 Task: Create in the project VortexTech an epic 'Disaster Recovery as a Service (DRaaS) Implementation'.
Action: Mouse moved to (309, 321)
Screenshot: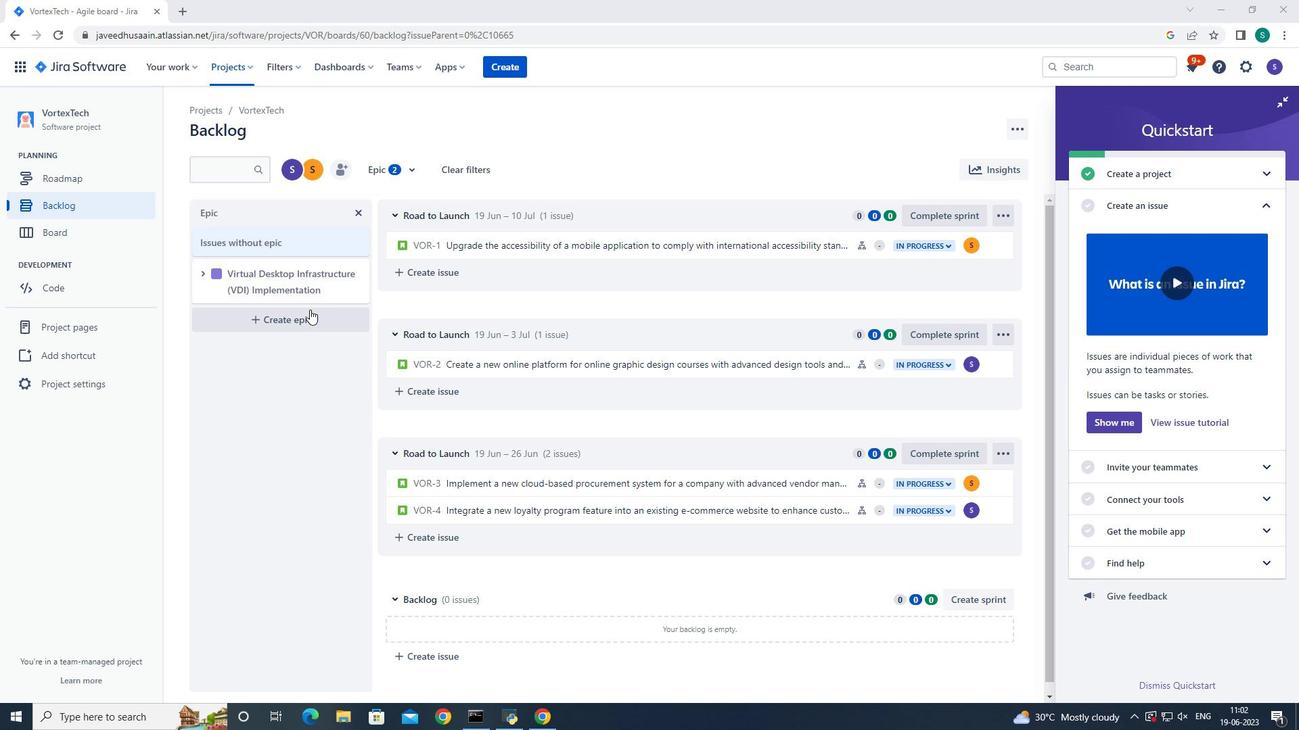 
Action: Mouse pressed left at (309, 321)
Screenshot: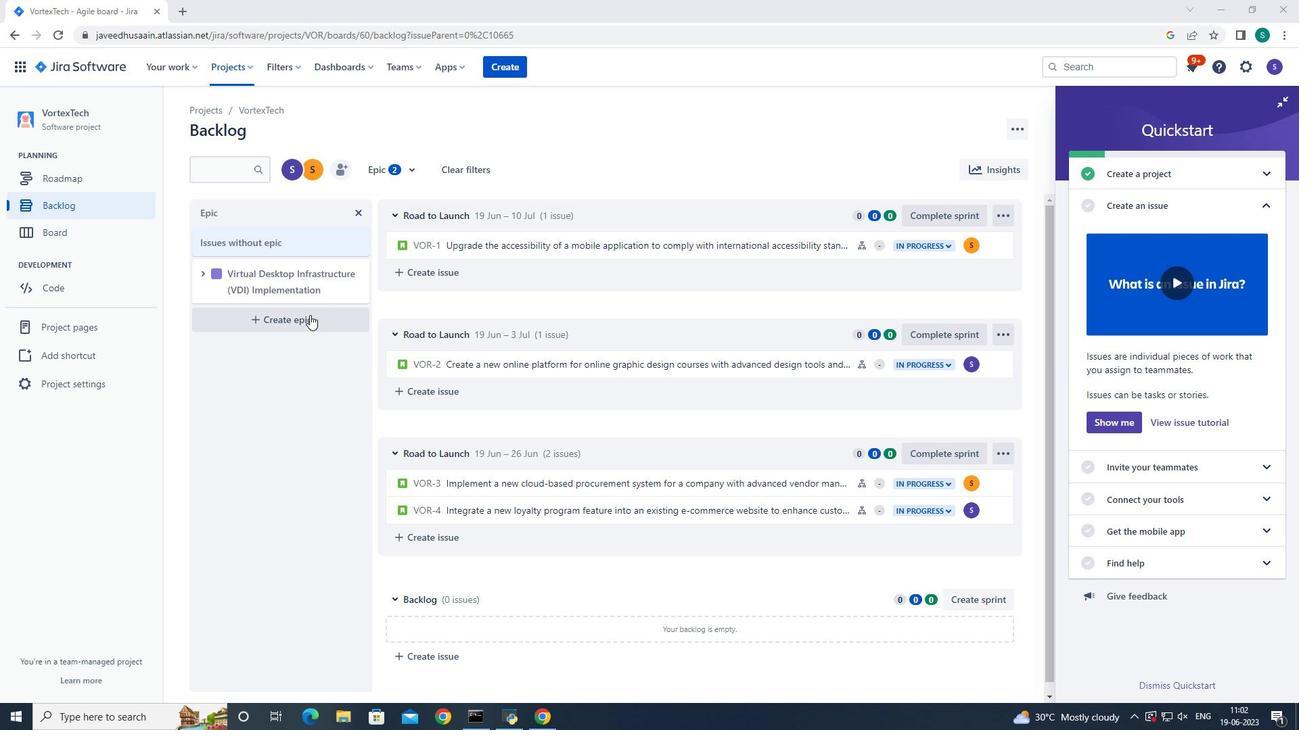 
Action: Mouse moved to (287, 319)
Screenshot: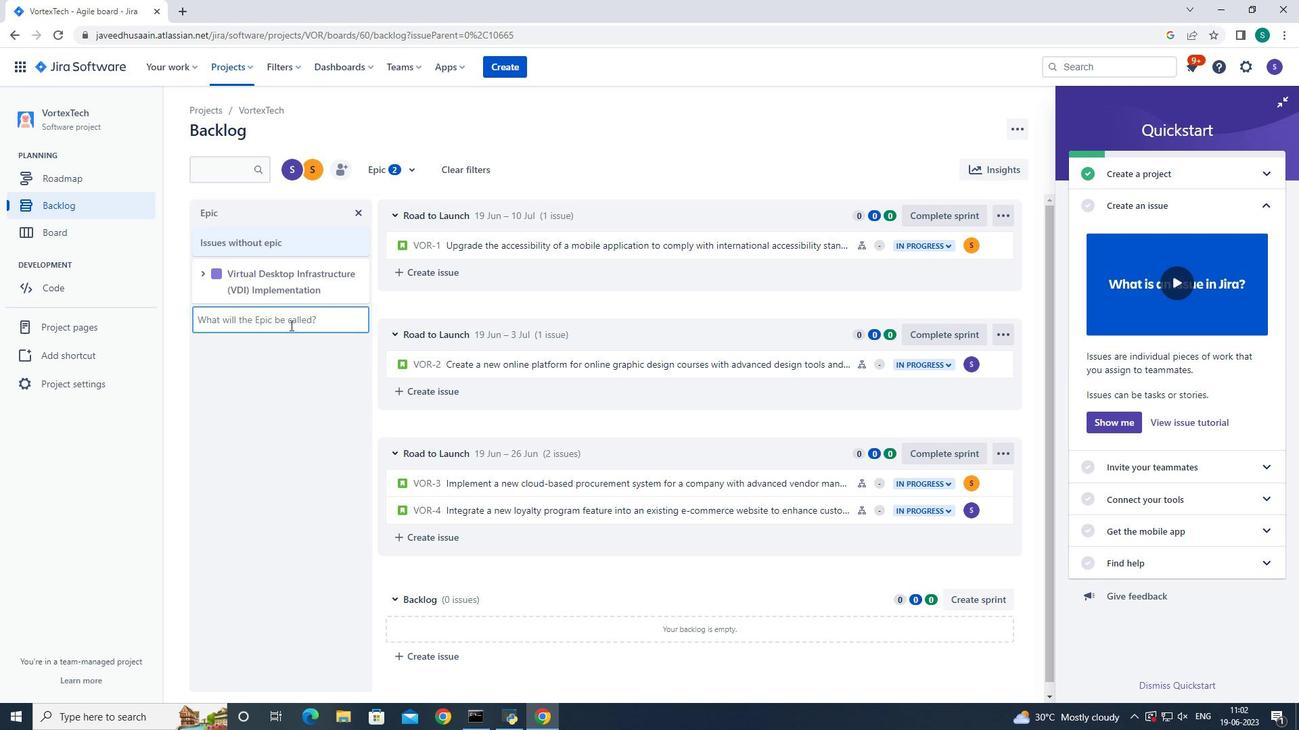 
Action: Mouse pressed left at (287, 319)
Screenshot: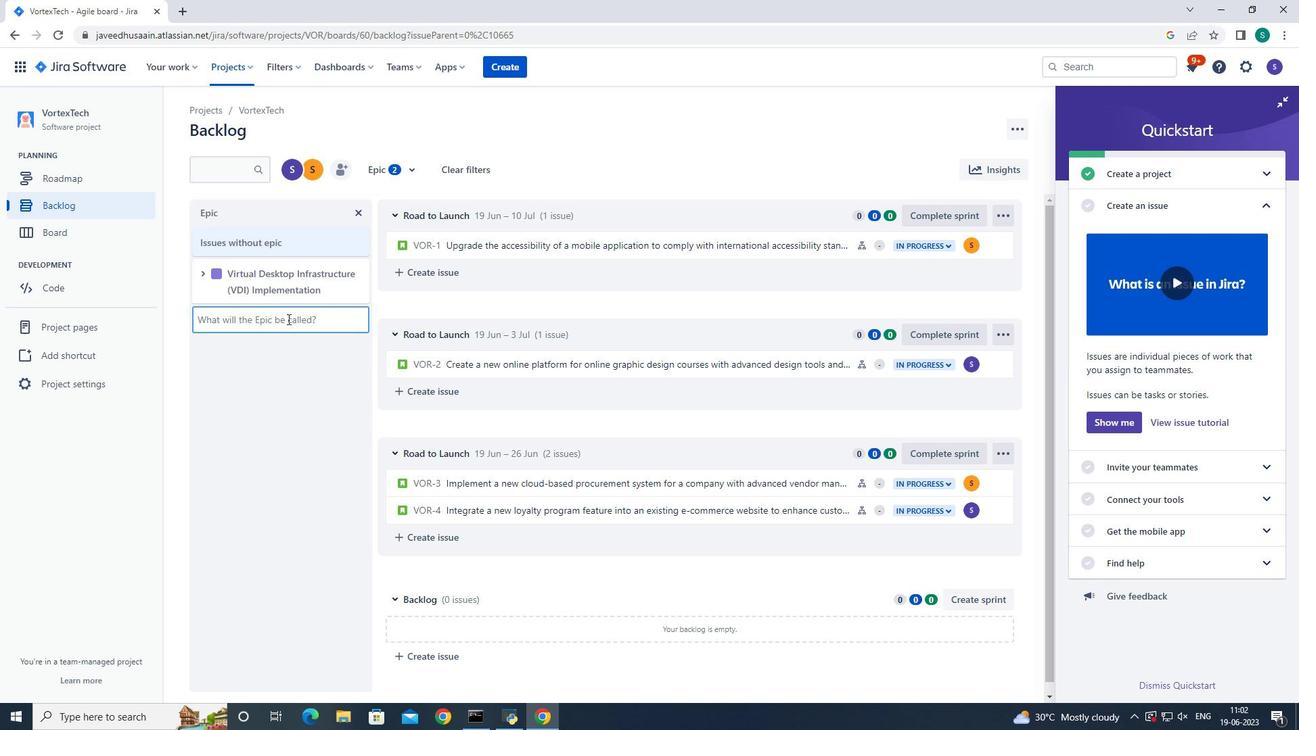 
Action: Key pressed <Key.shift>Disaster<Key.space><Key.shift>Recovery<Key.space>as<Key.space>a<Key.space><Key.shift>Service<Key.space><Key.shift><Key.shift><Key.shift><Key.shift><Key.shift><Key.shift><Key.shift><Key.shift><Key.shift><Key.shift>(<Key.shift>DRaa<Key.shift><Key.shift><Key.shift><Key.shift><Key.shift><Key.shift><Key.shift><Key.shift><Key.shift>S<Key.shift><Key.shift><Key.shift><Key.shift><Key.shift><Key.shift>)<Key.space><Key.shift>Implementation<Key.enter>
Screenshot: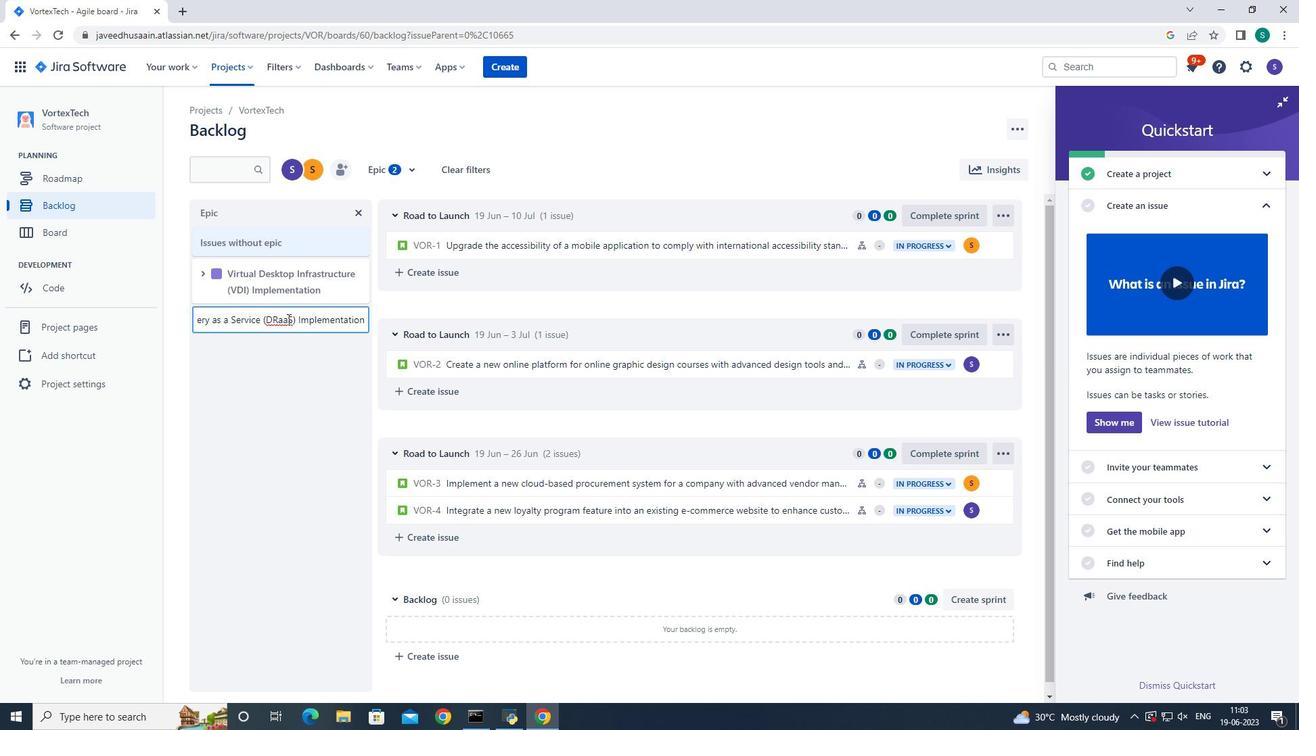 
Action: Mouse moved to (335, 355)
Screenshot: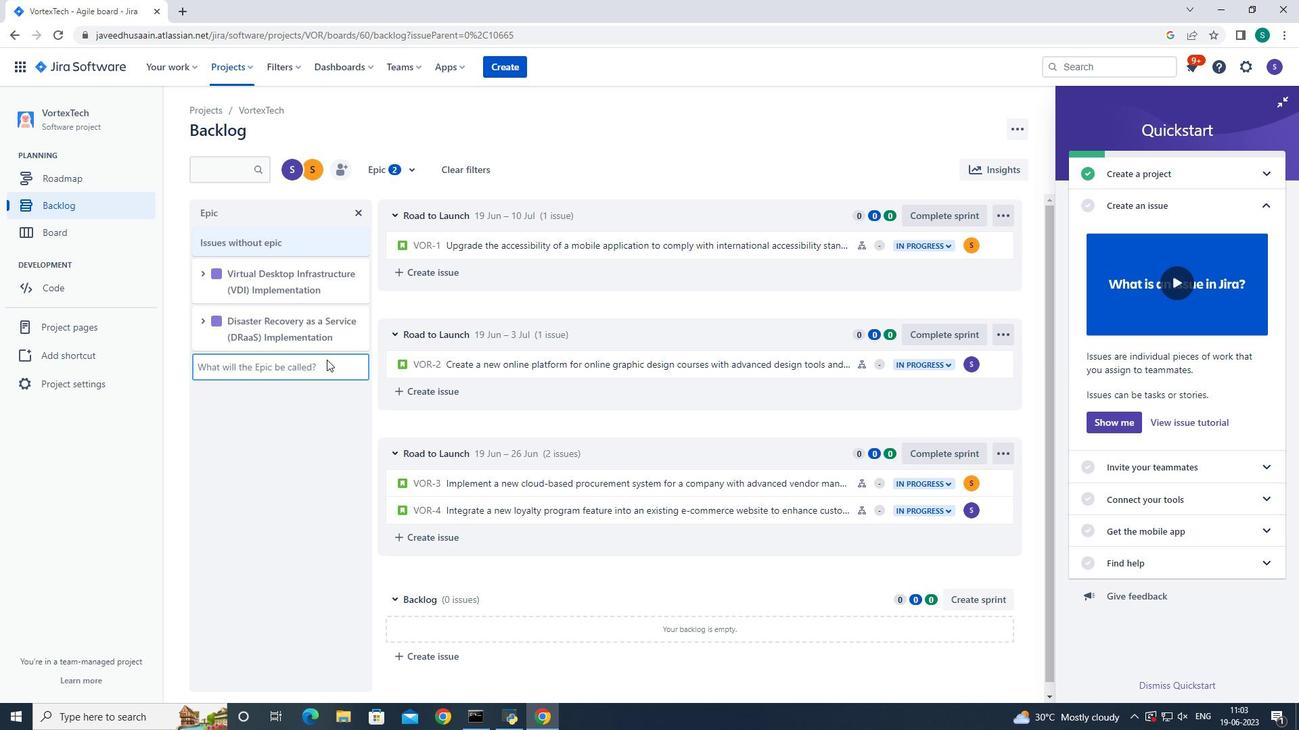 
